 Task: Explore your GitHub account's SSH and GPG key settings.
Action: Mouse moved to (804, 51)
Screenshot: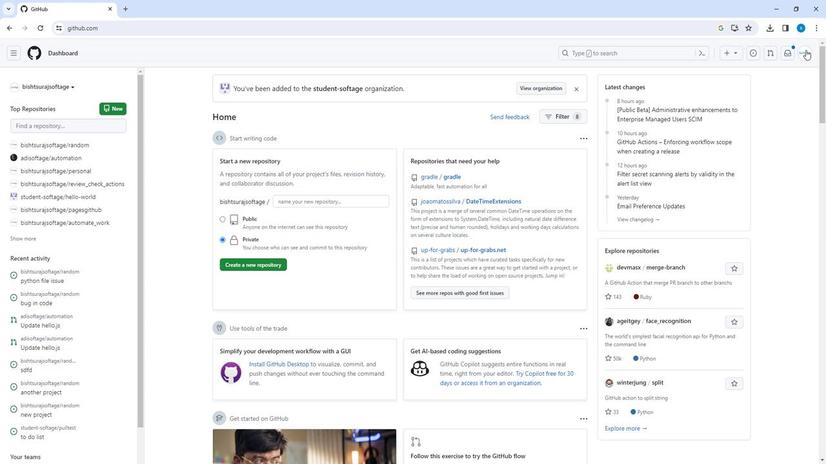 
Action: Mouse pressed left at (804, 51)
Screenshot: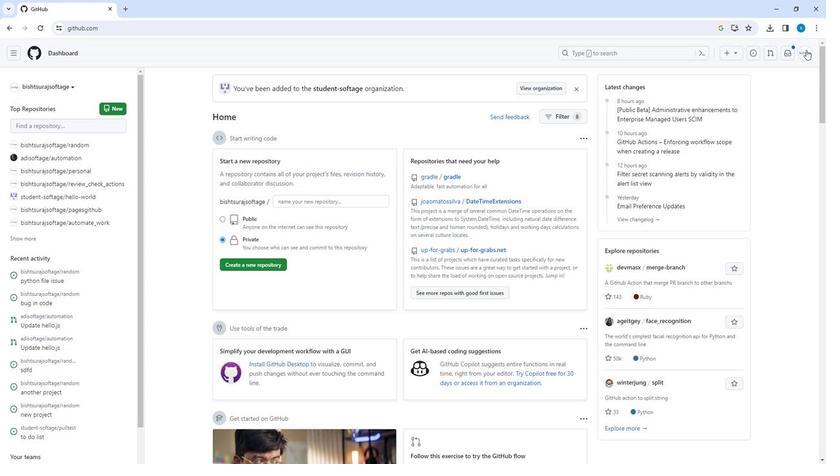 
Action: Mouse moved to (727, 286)
Screenshot: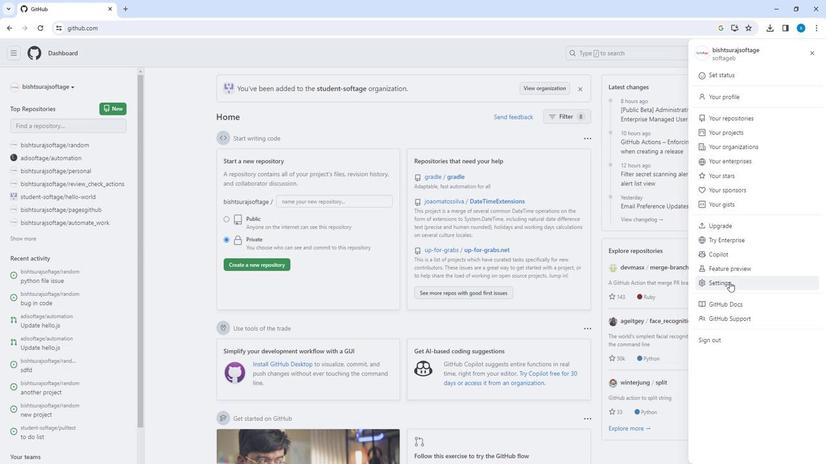 
Action: Mouse pressed left at (727, 286)
Screenshot: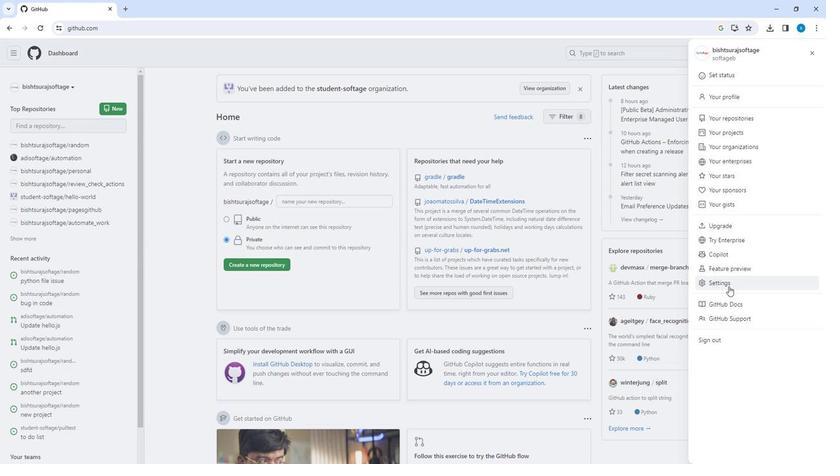 
Action: Mouse moved to (192, 269)
Screenshot: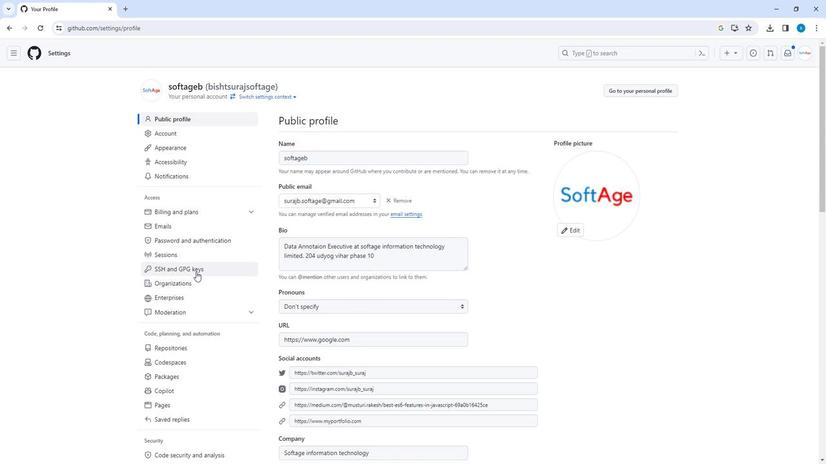 
Action: Mouse pressed left at (192, 269)
Screenshot: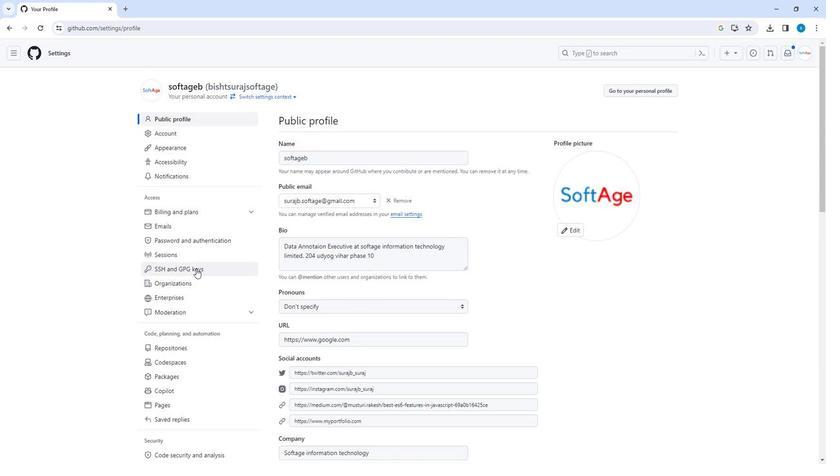 
Action: Mouse moved to (651, 127)
Screenshot: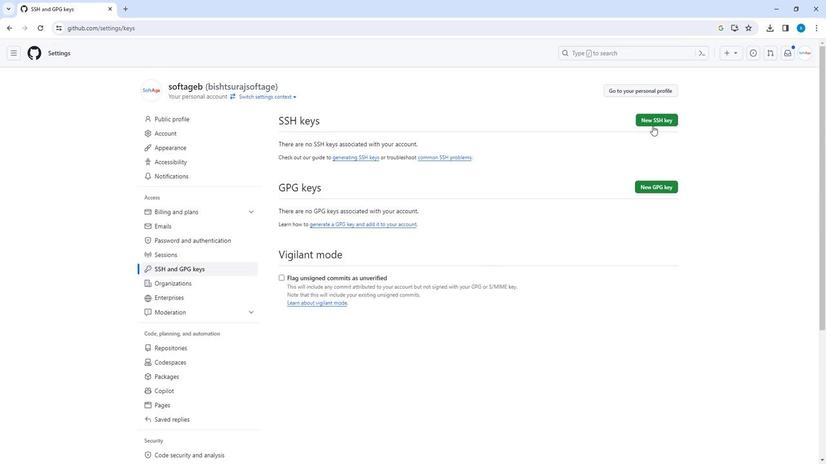 
Action: Mouse pressed left at (651, 127)
Screenshot: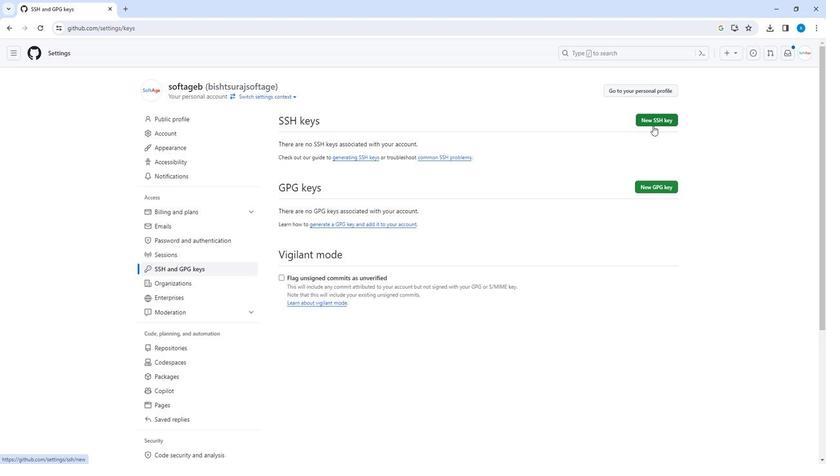 
Action: Mouse moved to (236, 269)
Screenshot: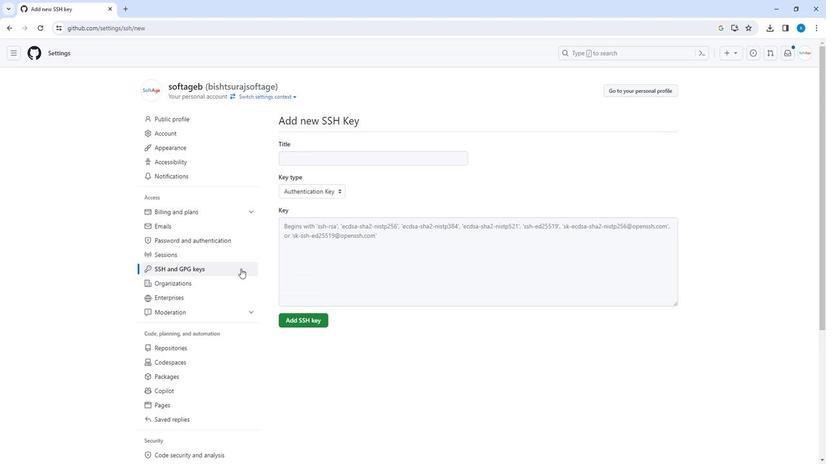 
Action: Mouse pressed left at (236, 269)
Screenshot: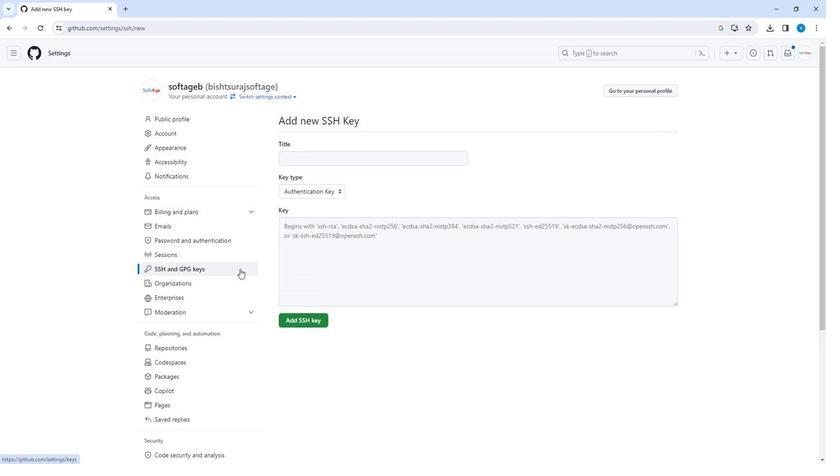 
Action: Mouse moved to (659, 183)
Screenshot: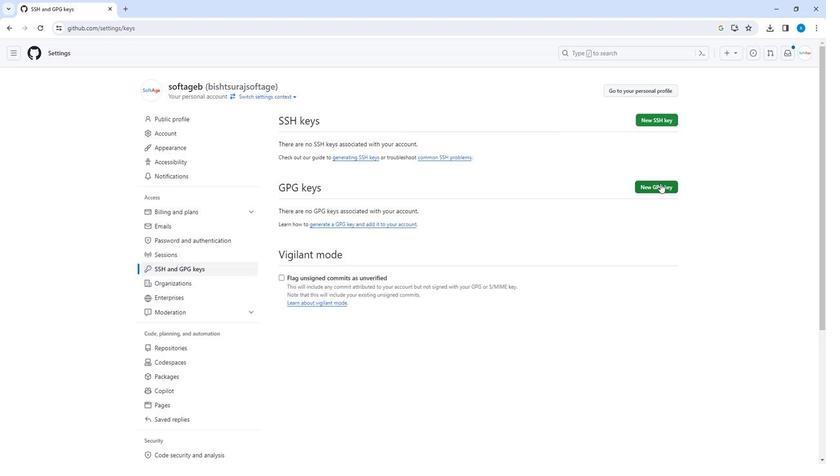 
Action: Mouse pressed left at (659, 183)
Screenshot: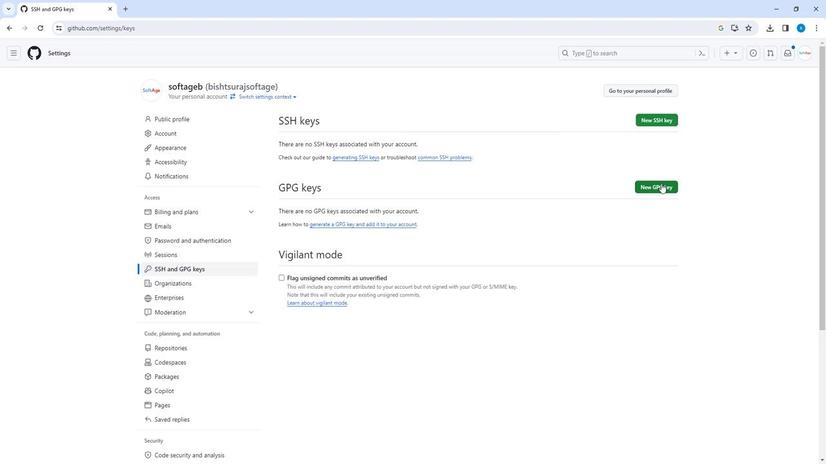 
Action: Mouse moved to (607, 325)
Screenshot: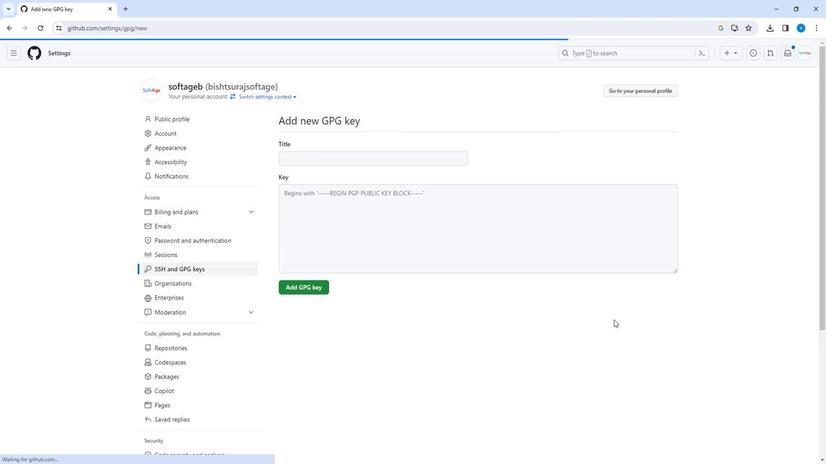 
